 Task: Write the Company Name "John Smith" and Click the Ok button Under New Vendor in New Bill.
Action: Mouse moved to (88, 11)
Screenshot: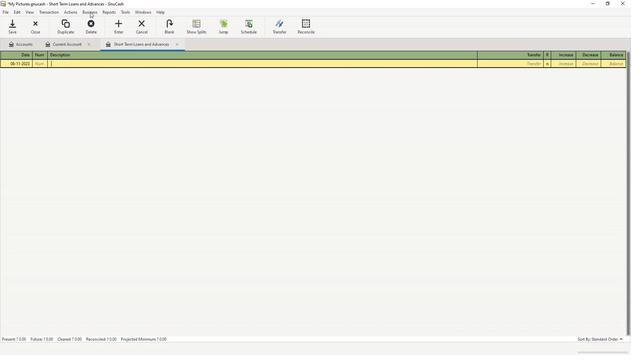 
Action: Mouse pressed left at (88, 11)
Screenshot: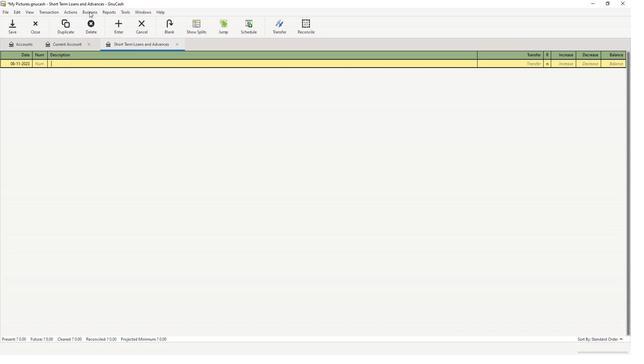 
Action: Mouse moved to (96, 28)
Screenshot: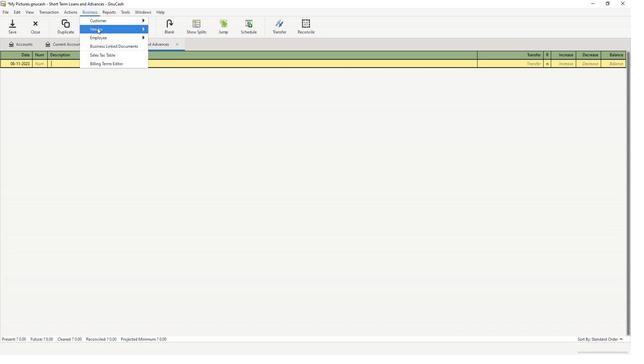 
Action: Mouse pressed left at (96, 28)
Screenshot: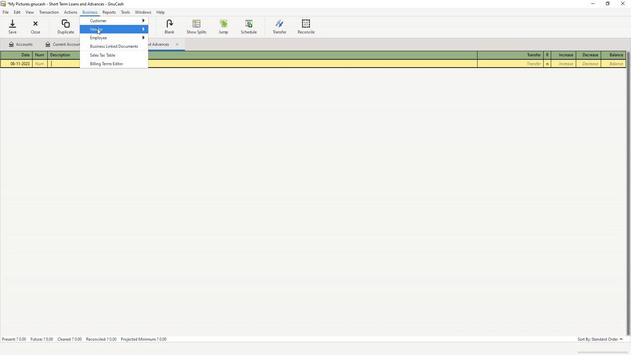 
Action: Mouse moved to (170, 55)
Screenshot: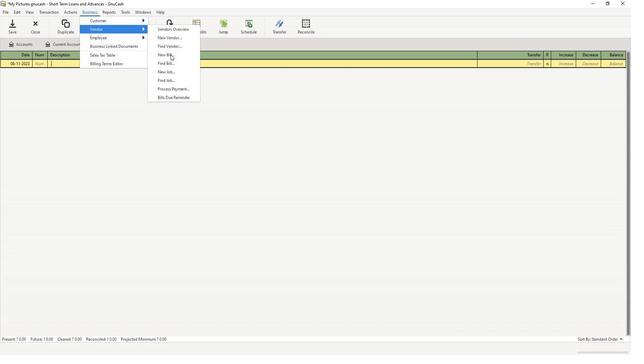 
Action: Mouse pressed left at (170, 55)
Screenshot: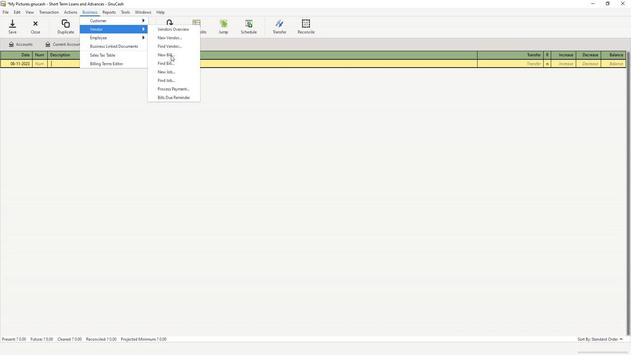 
Action: Mouse moved to (352, 170)
Screenshot: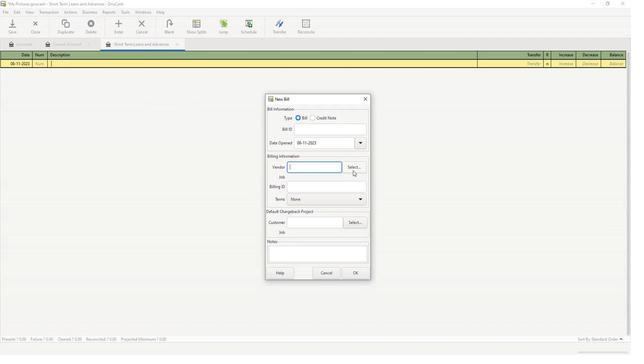 
Action: Mouse pressed left at (352, 170)
Screenshot: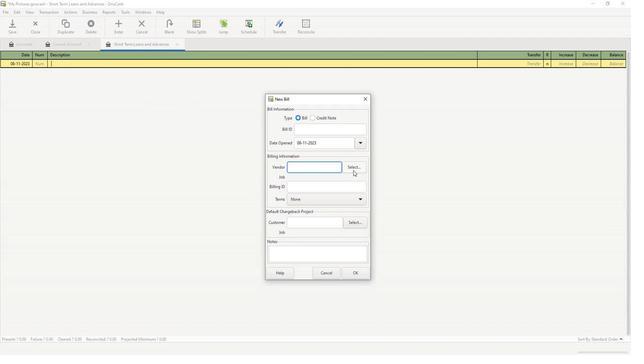 
Action: Mouse moved to (333, 238)
Screenshot: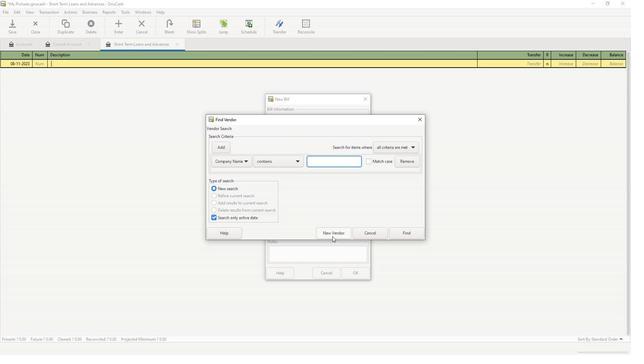 
Action: Mouse pressed left at (333, 238)
Screenshot: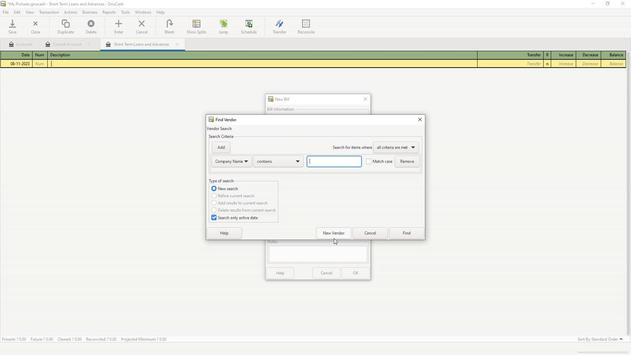 
Action: Mouse moved to (318, 129)
Screenshot: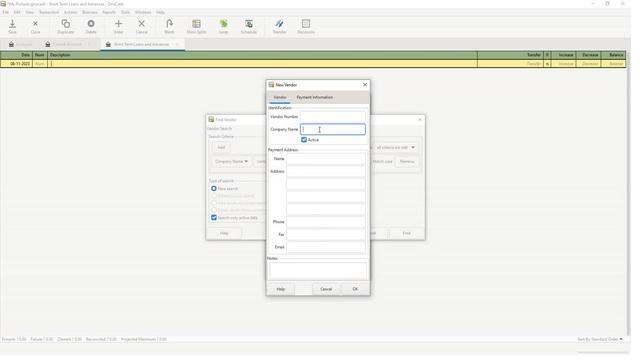 
Action: Mouse pressed left at (318, 129)
Screenshot: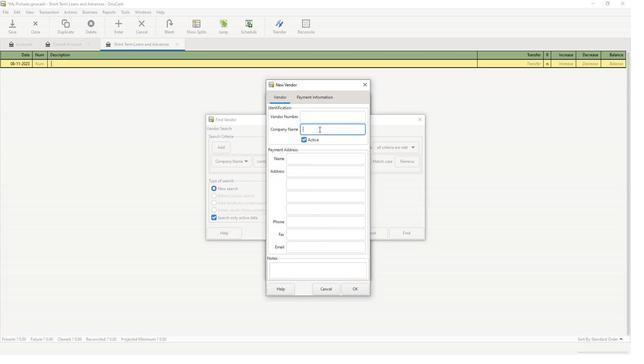 
Action: Key pressed <Key.caps_lock>J<Key.caps_lock>ohn<Key.space><Key.caps_lock>S<Key.caps_lock>mith
Screenshot: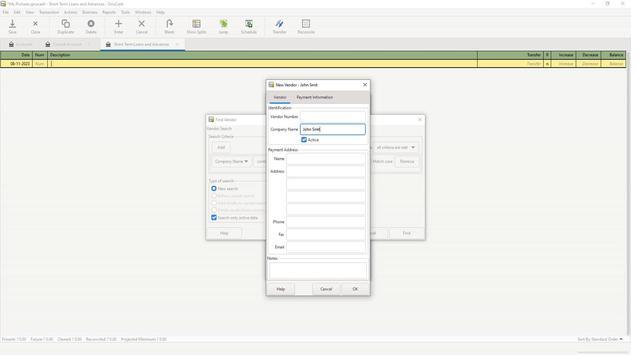 
Action: Mouse moved to (359, 296)
Screenshot: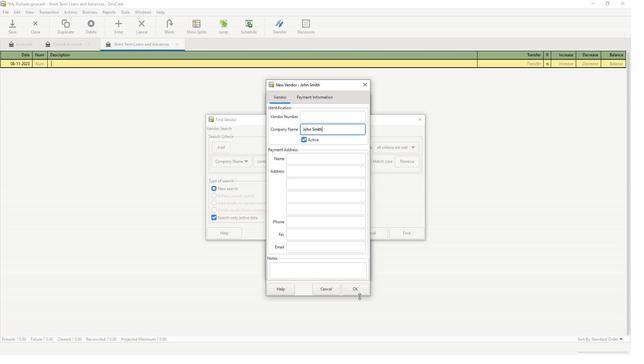 
Action: Mouse pressed left at (359, 296)
Screenshot: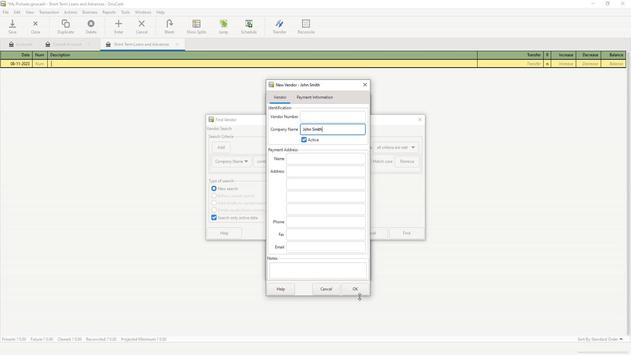 
Action: Mouse moved to (358, 293)
Screenshot: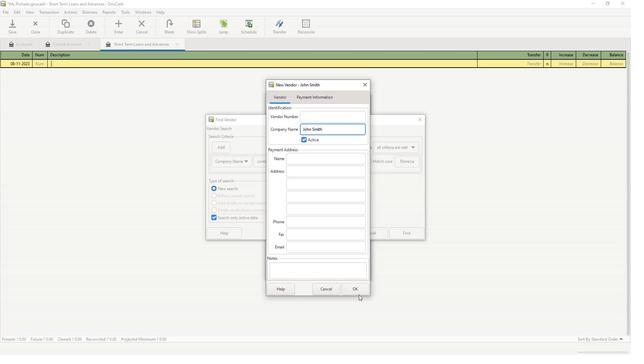 
Action: Mouse pressed left at (358, 293)
Screenshot: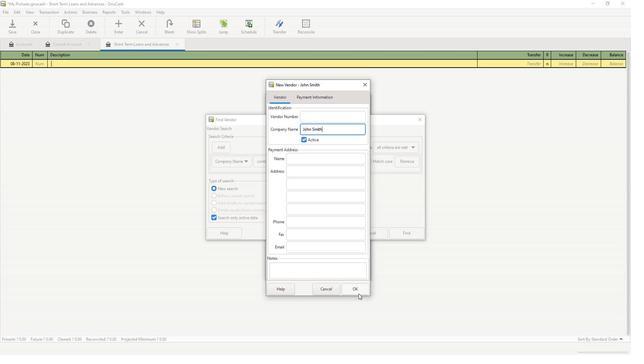 
